 Task: Look for gluten-free products in the category "Tortillas".
Action: Mouse moved to (14, 76)
Screenshot: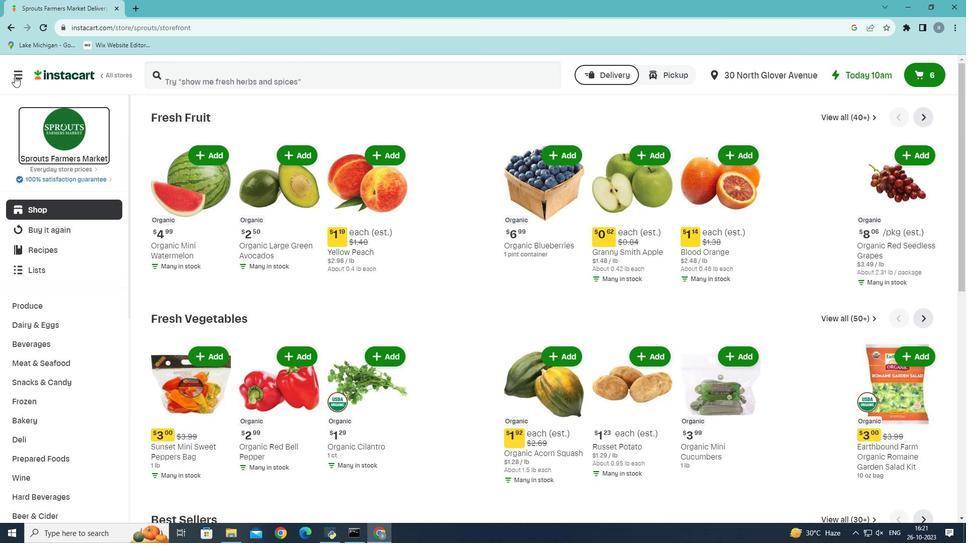 
Action: Mouse pressed left at (14, 76)
Screenshot: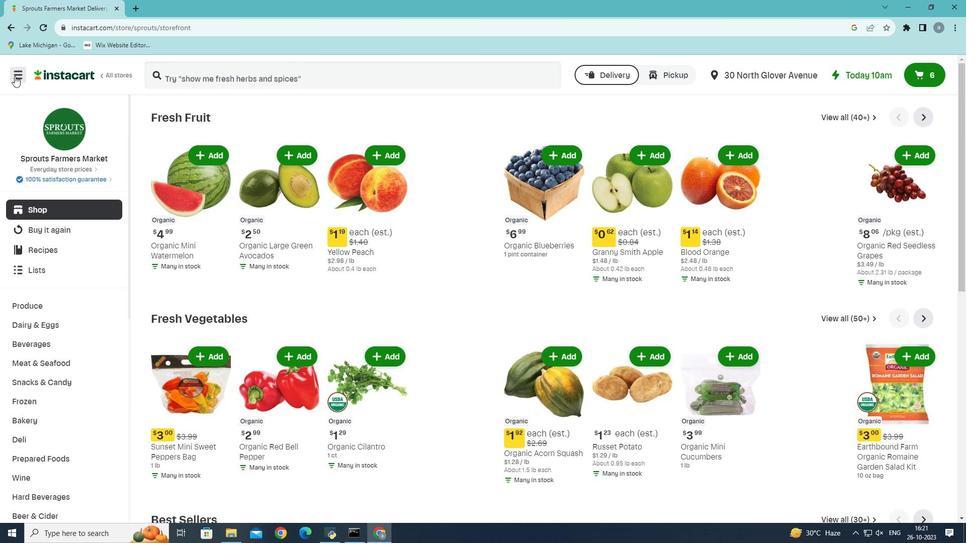 
Action: Mouse moved to (38, 294)
Screenshot: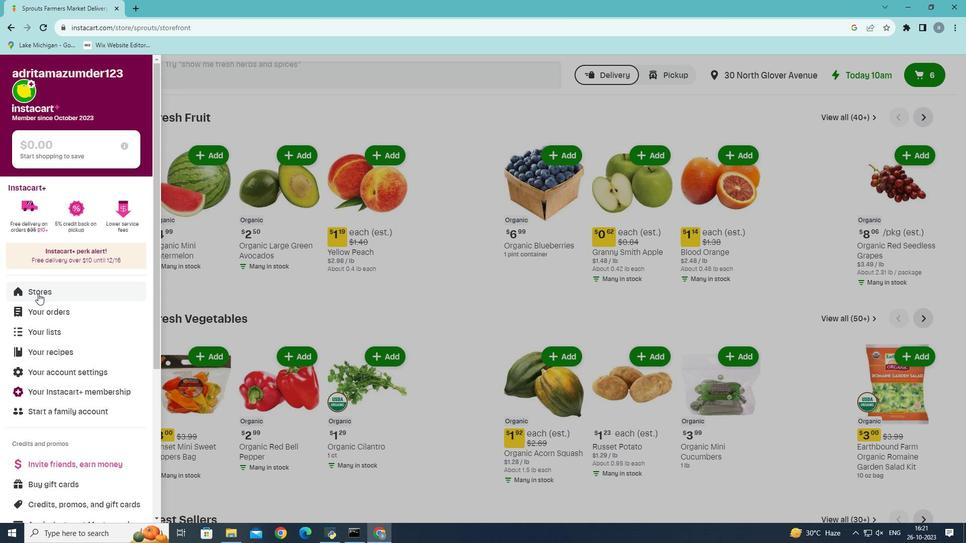 
Action: Mouse pressed left at (38, 294)
Screenshot: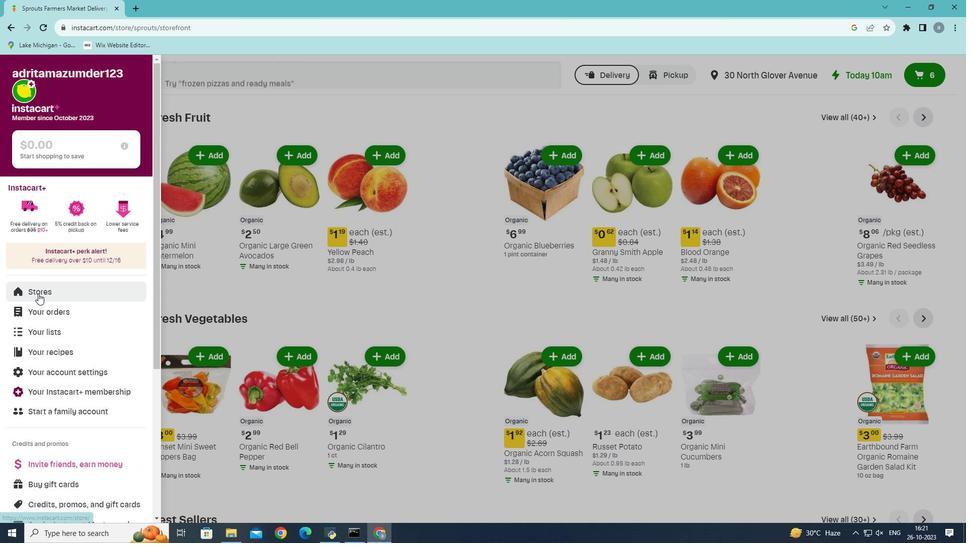 
Action: Mouse moved to (232, 108)
Screenshot: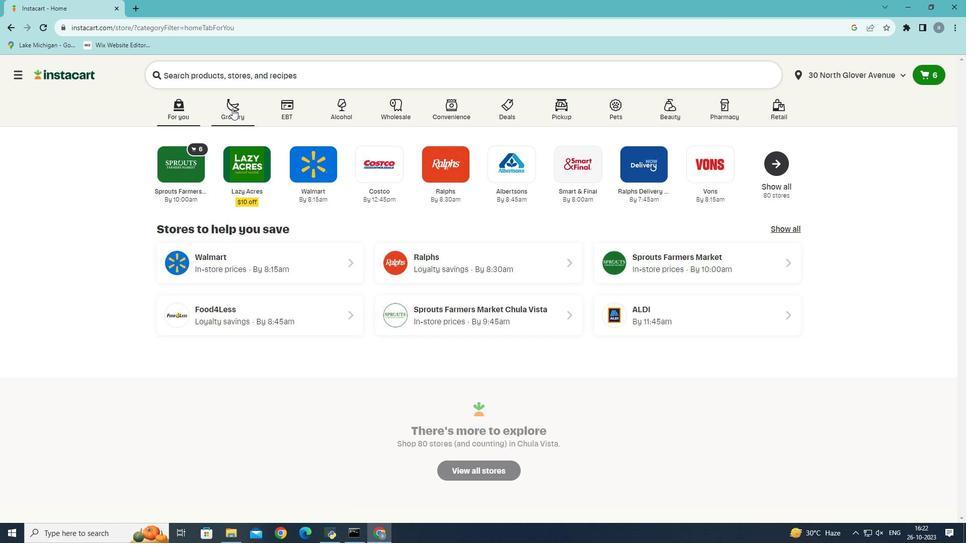 
Action: Mouse pressed left at (232, 108)
Screenshot: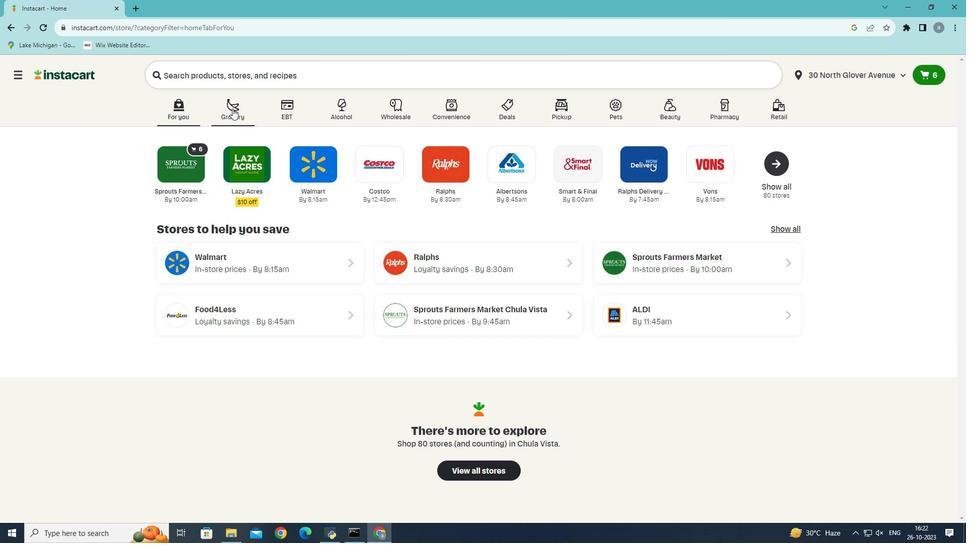 
Action: Mouse moved to (231, 289)
Screenshot: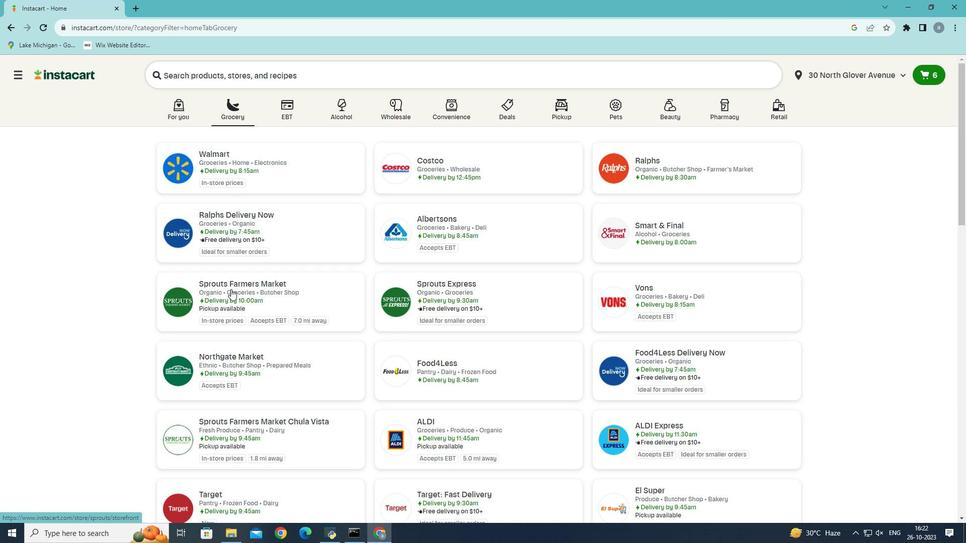 
Action: Mouse pressed left at (231, 289)
Screenshot: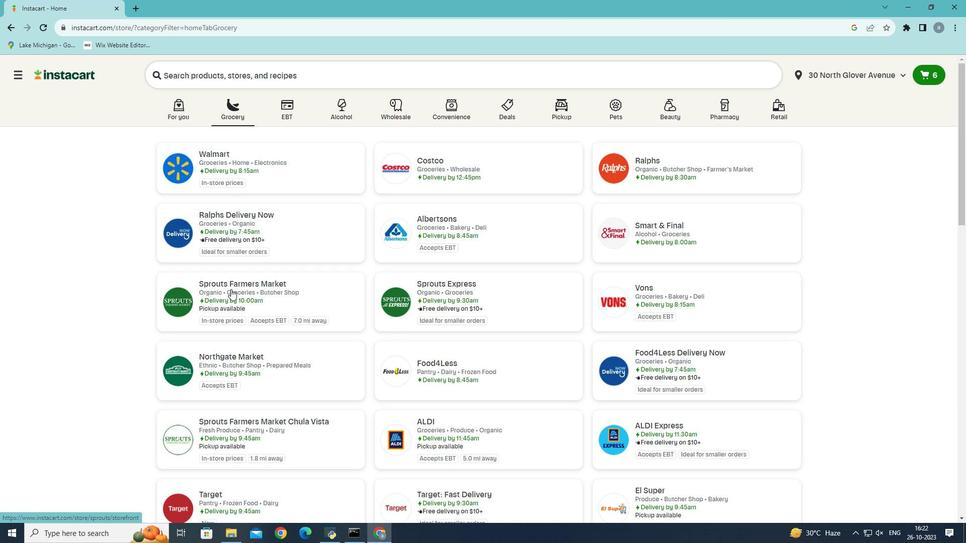 
Action: Mouse moved to (28, 422)
Screenshot: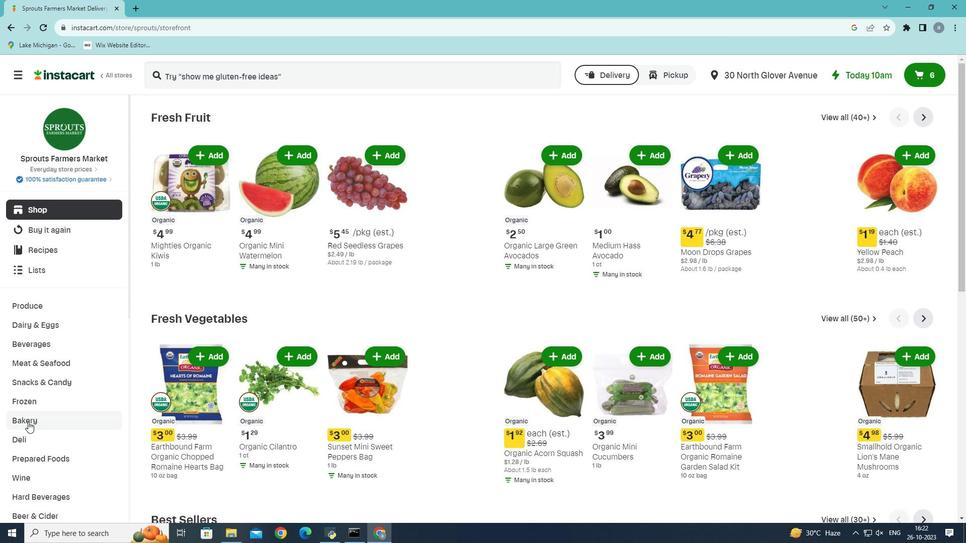 
Action: Mouse pressed left at (28, 422)
Screenshot: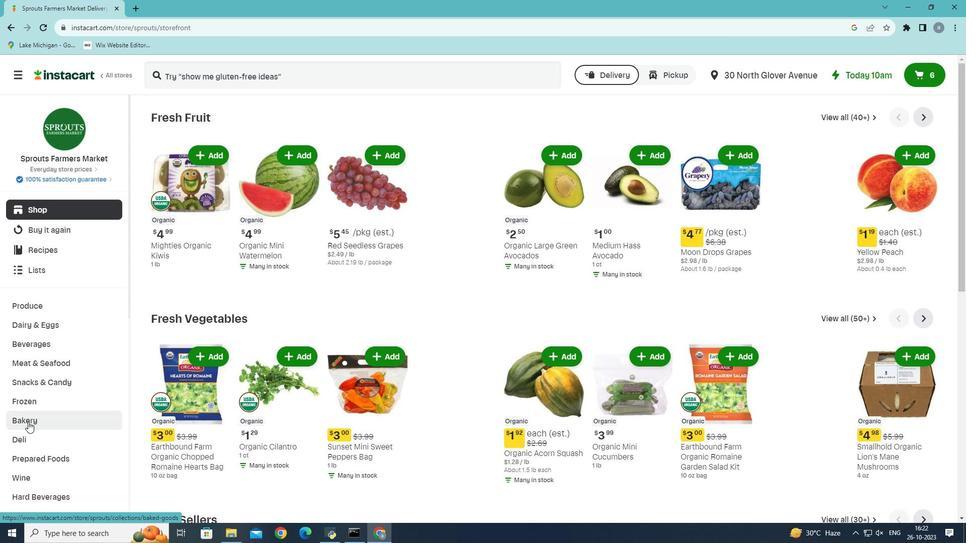 
Action: Mouse moved to (679, 141)
Screenshot: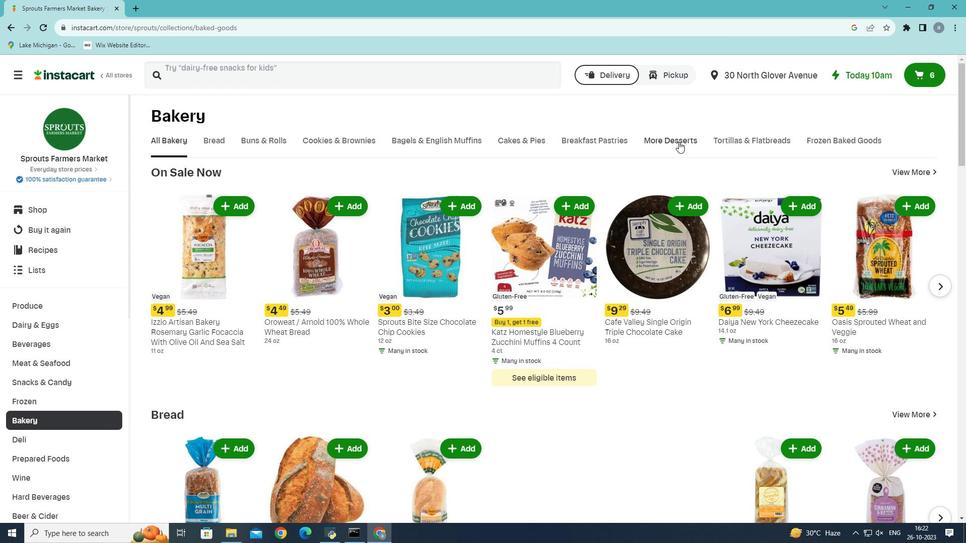 
Action: Mouse pressed left at (679, 141)
Screenshot: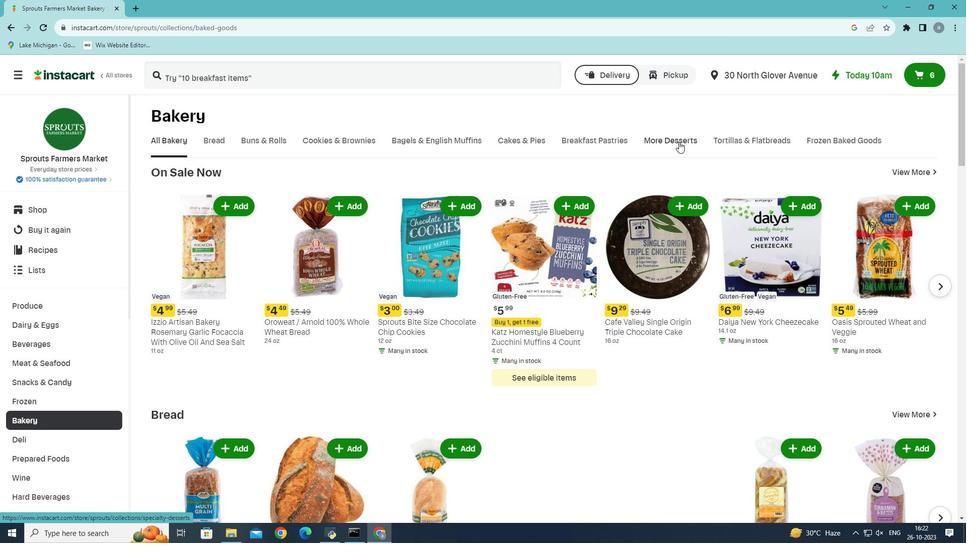 
Action: Mouse moved to (738, 139)
Screenshot: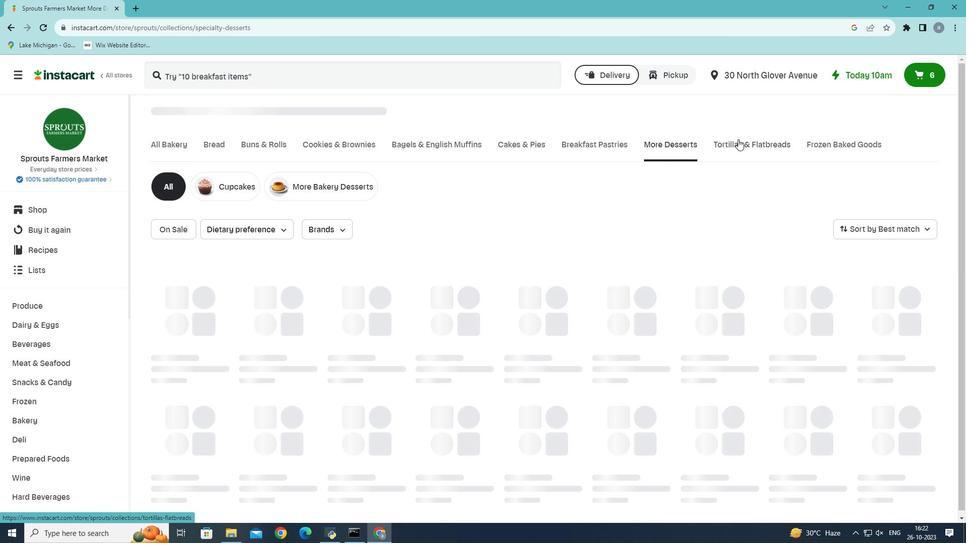 
Action: Mouse pressed left at (738, 139)
Screenshot: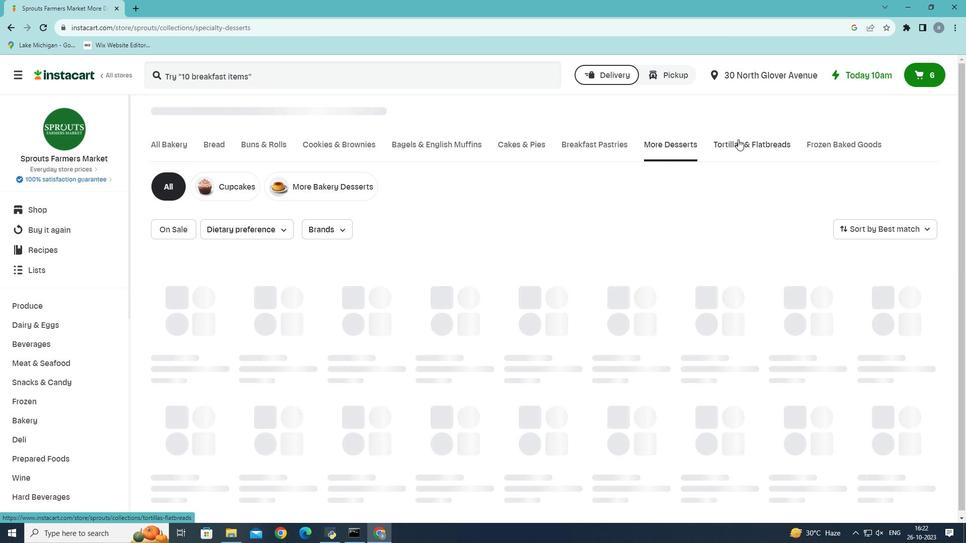
Action: Mouse moved to (230, 188)
Screenshot: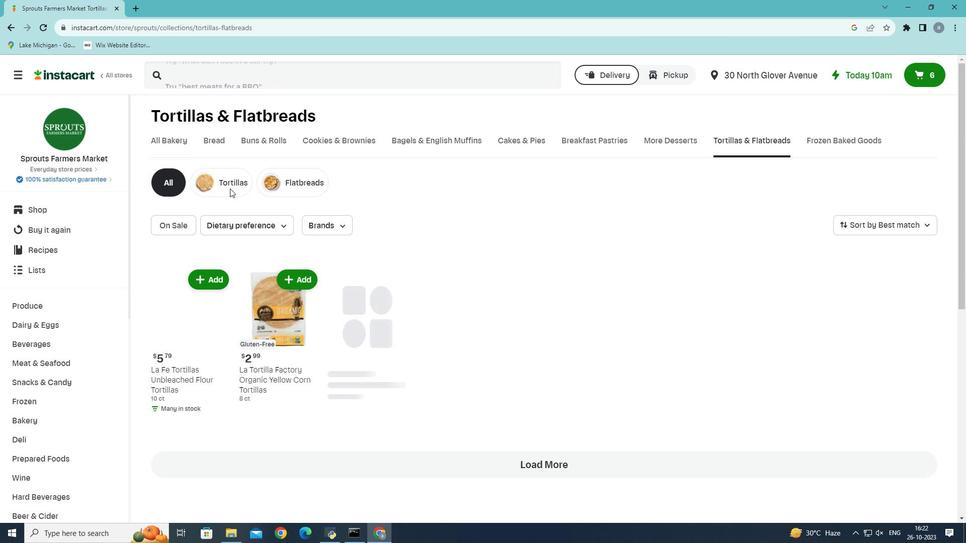 
Action: Mouse pressed left at (230, 188)
Screenshot: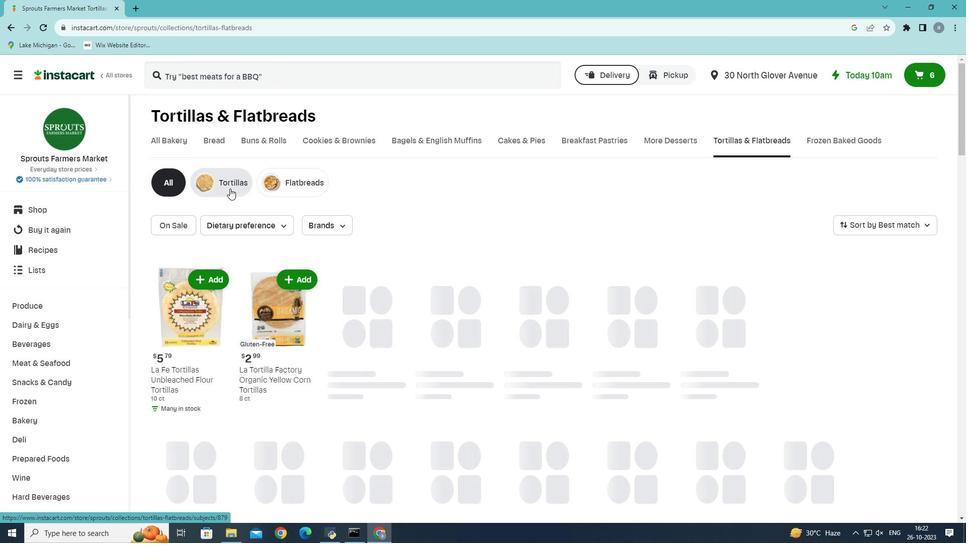 
Action: Mouse moved to (282, 220)
Screenshot: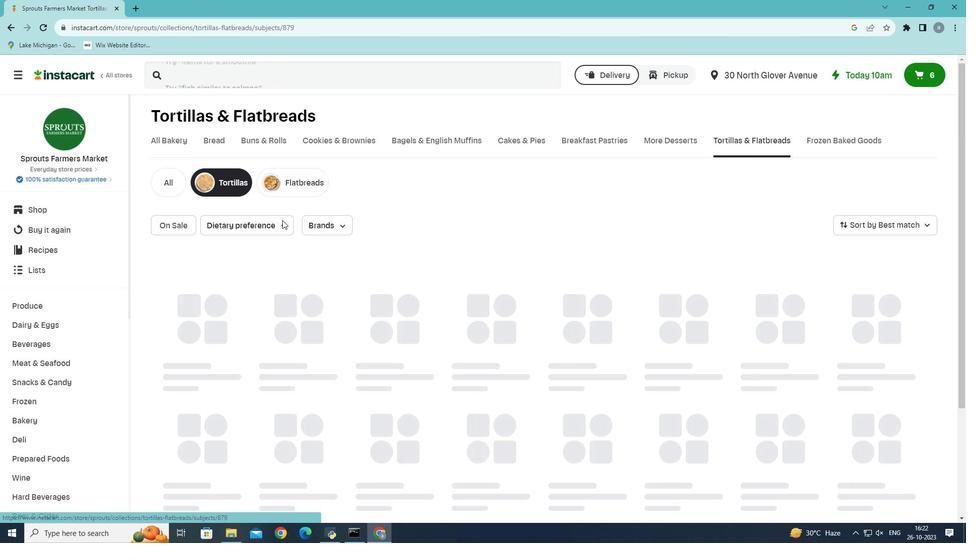 
Action: Mouse pressed left at (282, 220)
Screenshot: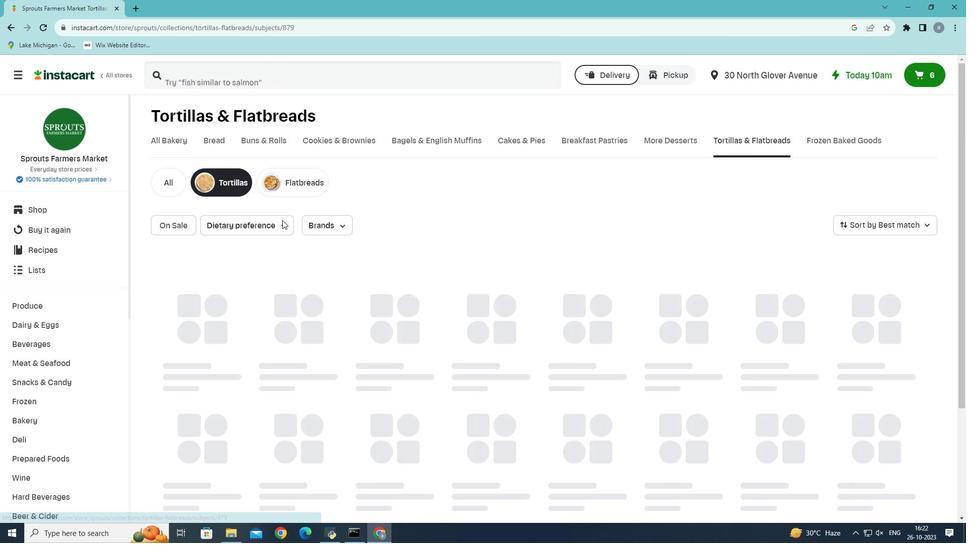 
Action: Mouse moved to (215, 255)
Screenshot: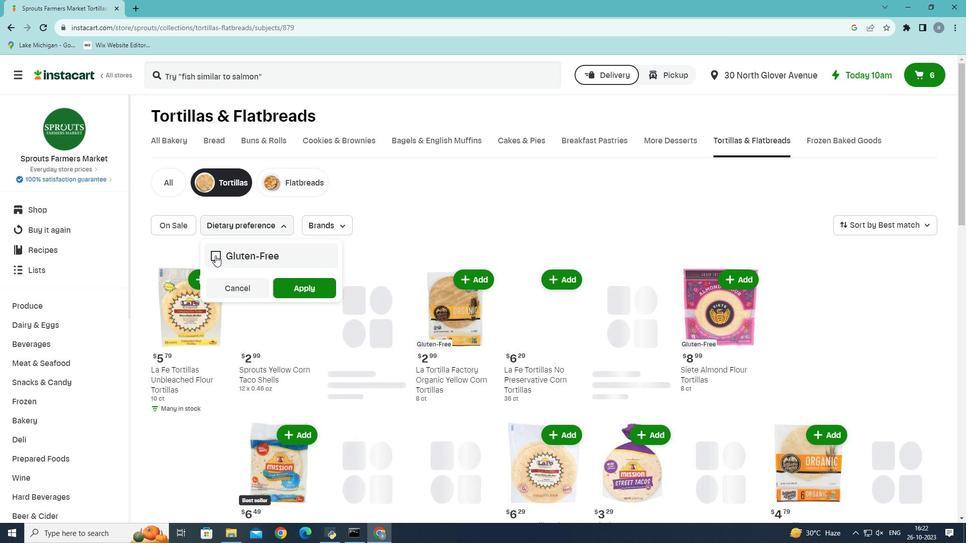 
Action: Mouse pressed left at (215, 255)
Screenshot: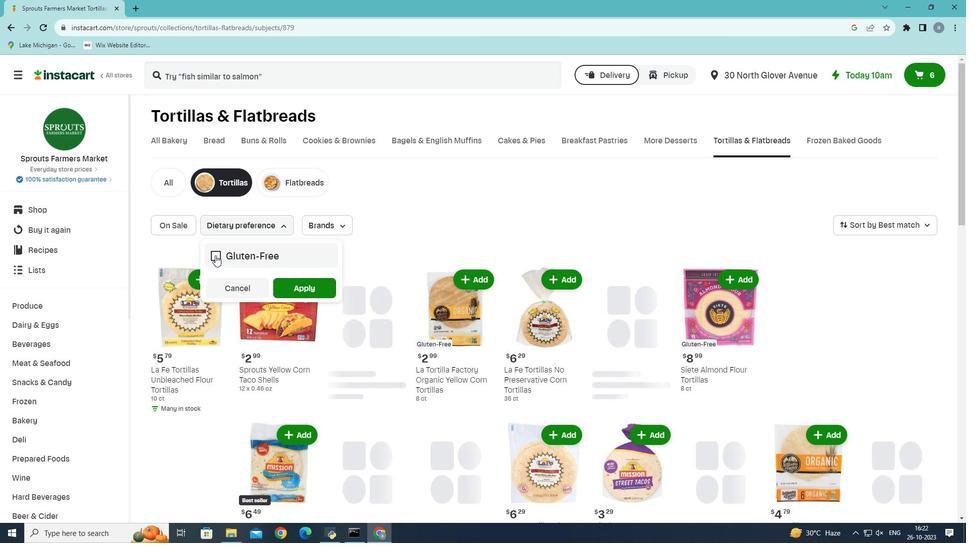 
Action: Mouse moved to (291, 286)
Screenshot: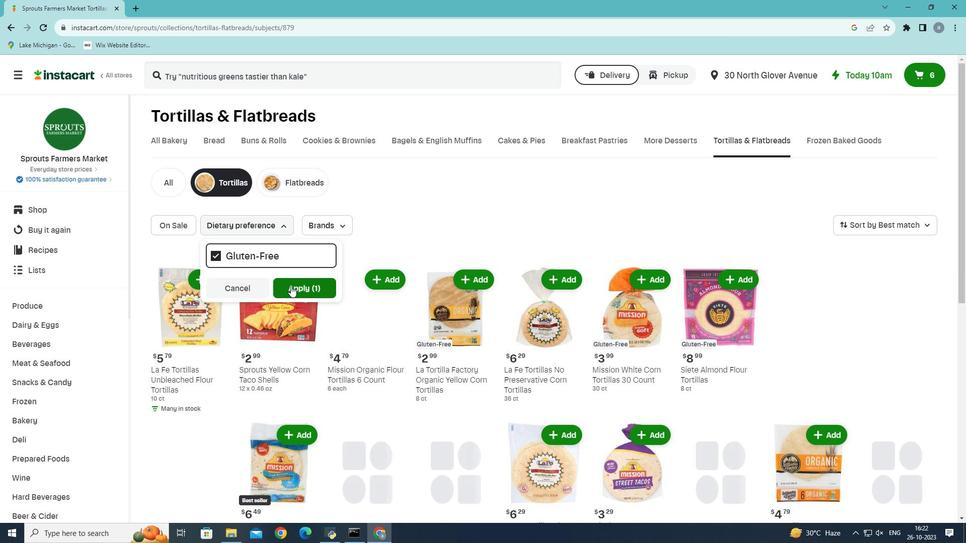 
Action: Mouse pressed left at (291, 286)
Screenshot: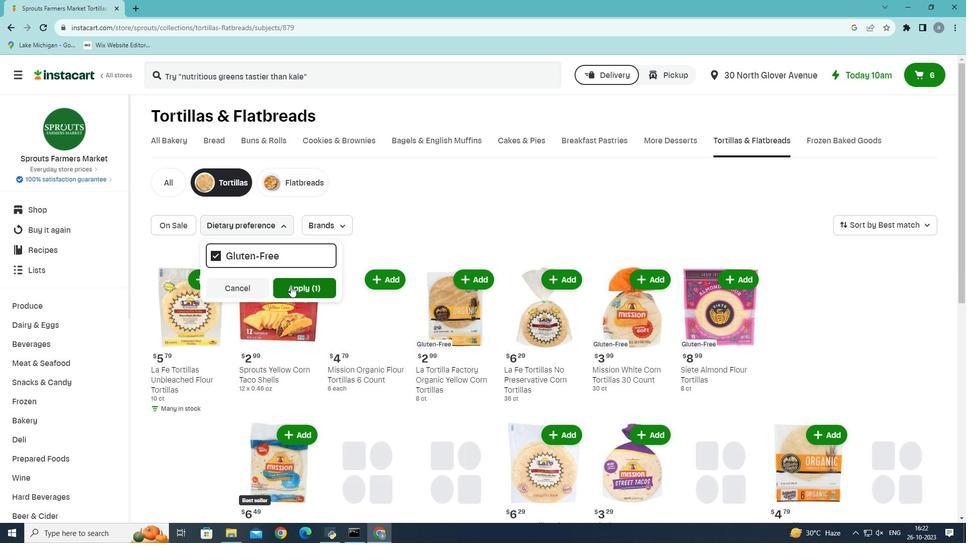 
